 Task: Set up a reminder for the project deadline on July 30th.
Action: Mouse moved to (14, 89)
Screenshot: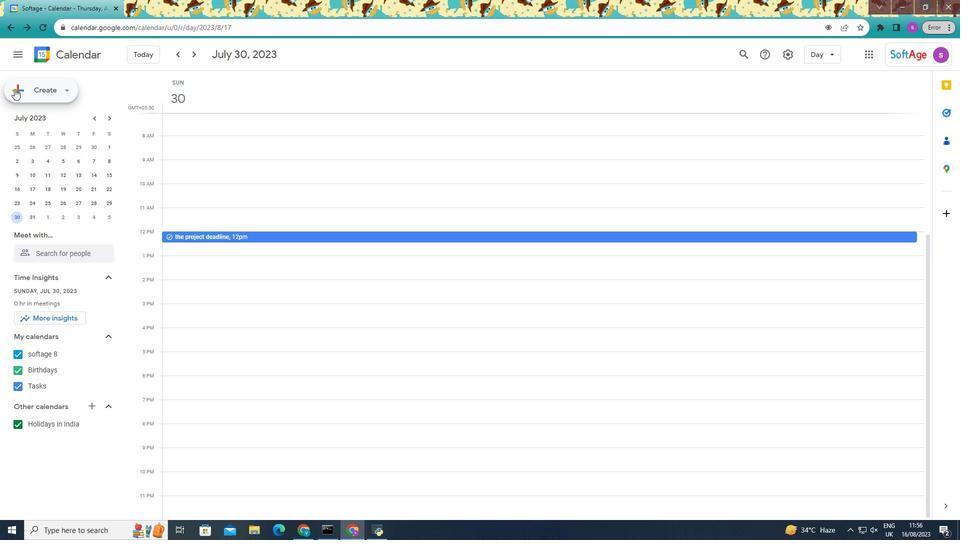 
Action: Mouse pressed left at (14, 89)
Screenshot: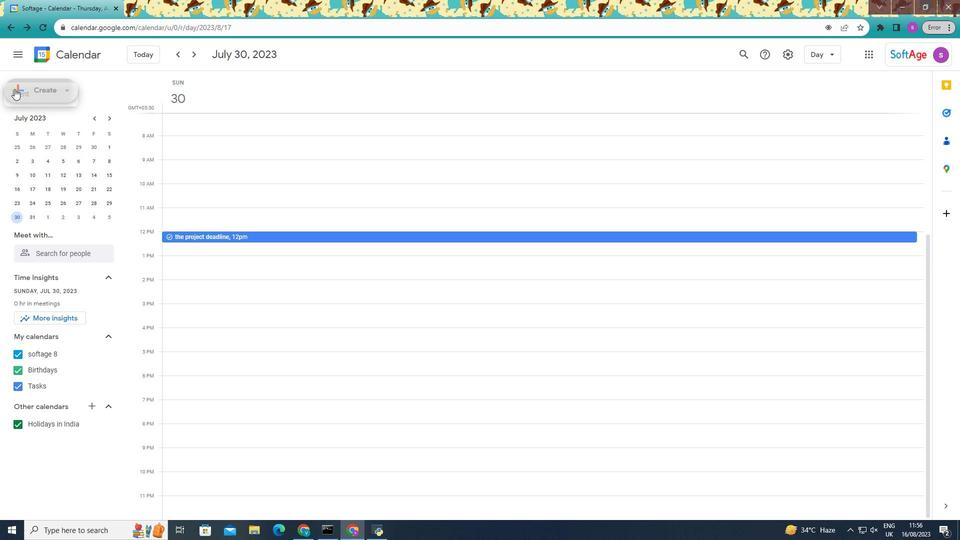 
Action: Mouse moved to (47, 178)
Screenshot: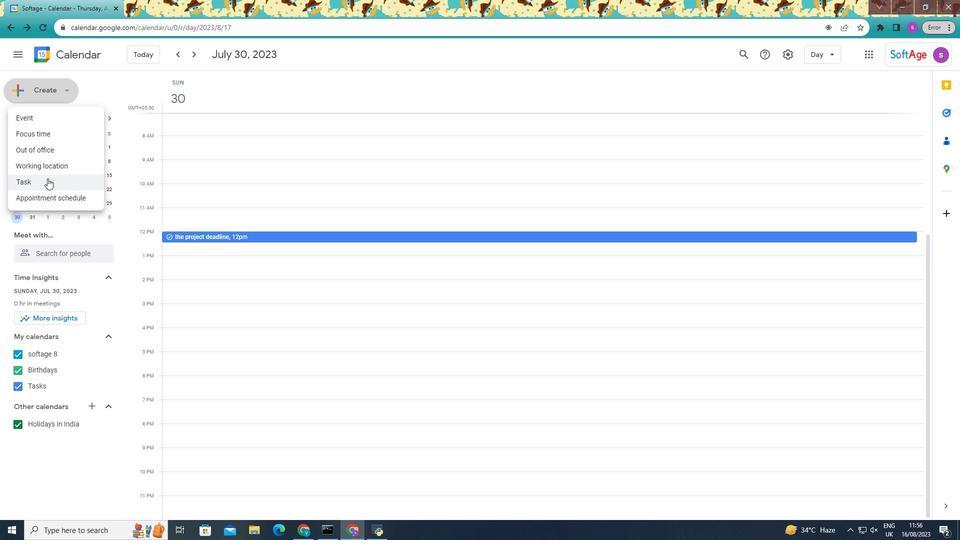 
Action: Mouse pressed left at (47, 178)
Screenshot: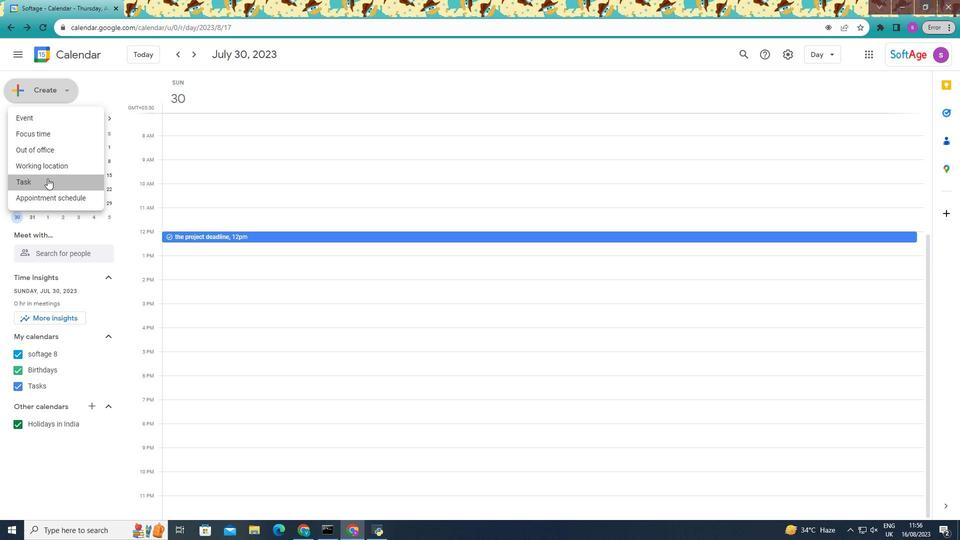 
Action: Mouse moved to (443, 209)
Screenshot: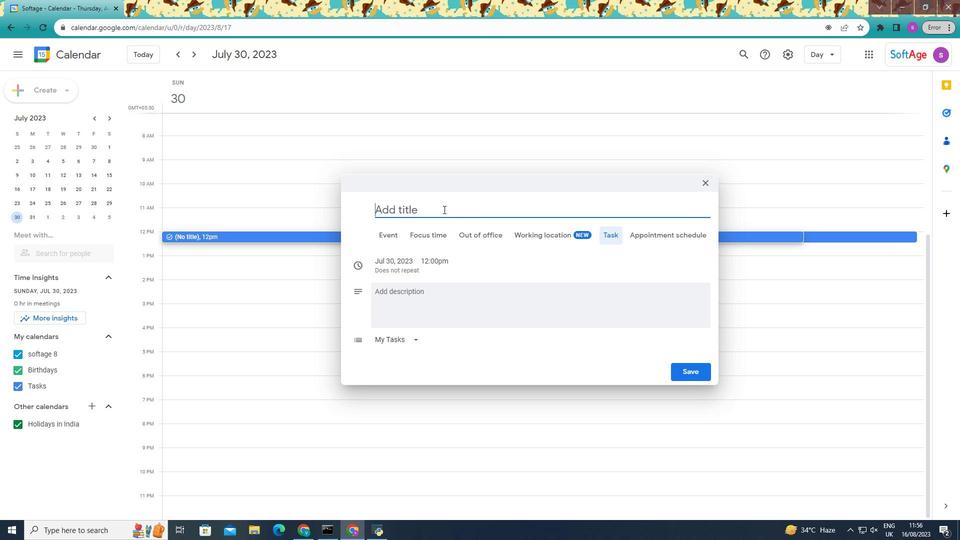 
Action: Mouse pressed left at (443, 209)
Screenshot: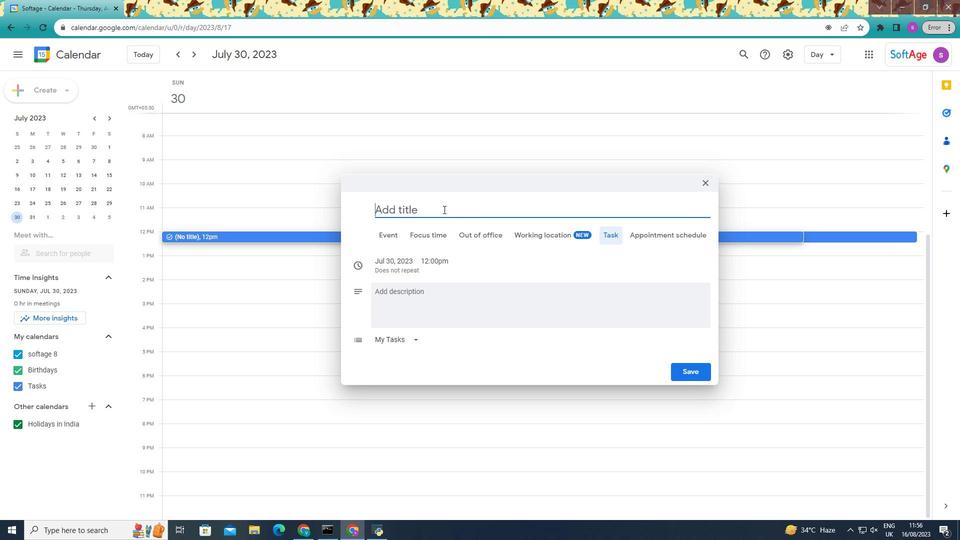
Action: Mouse moved to (431, 217)
Screenshot: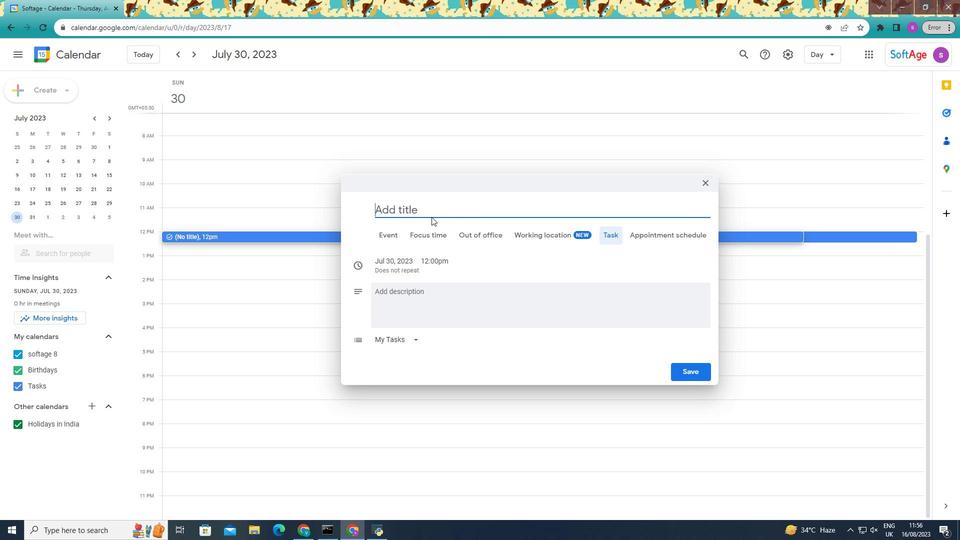 
Action: Key pressed <Key.shift><Key.shift><Key.shift><Key.shift><Key.shift><Key.shift><Key.shift><Key.shift><Key.shift><Key.shift><Key.shift>the<Key.space>project<Key.space>deadline<Key.space>
Screenshot: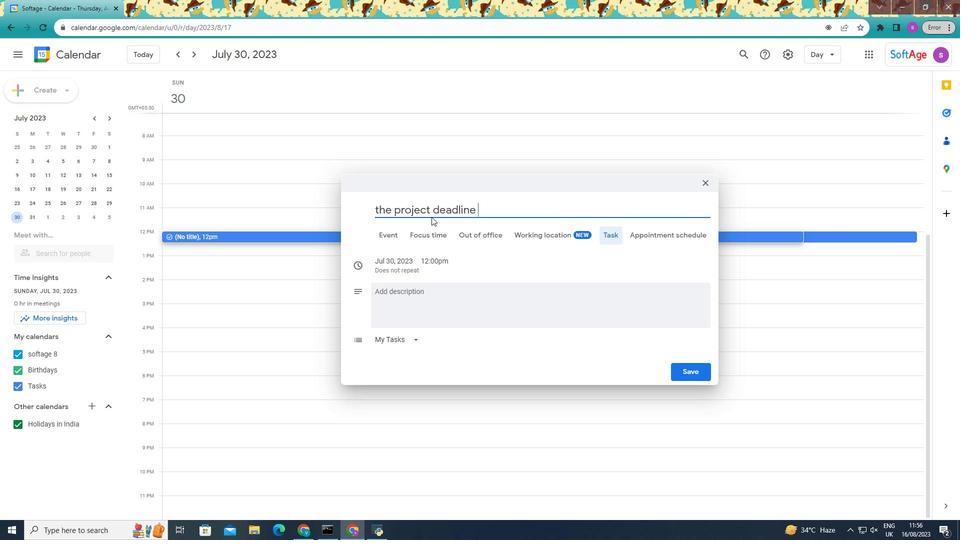 
Action: Mouse moved to (399, 263)
Screenshot: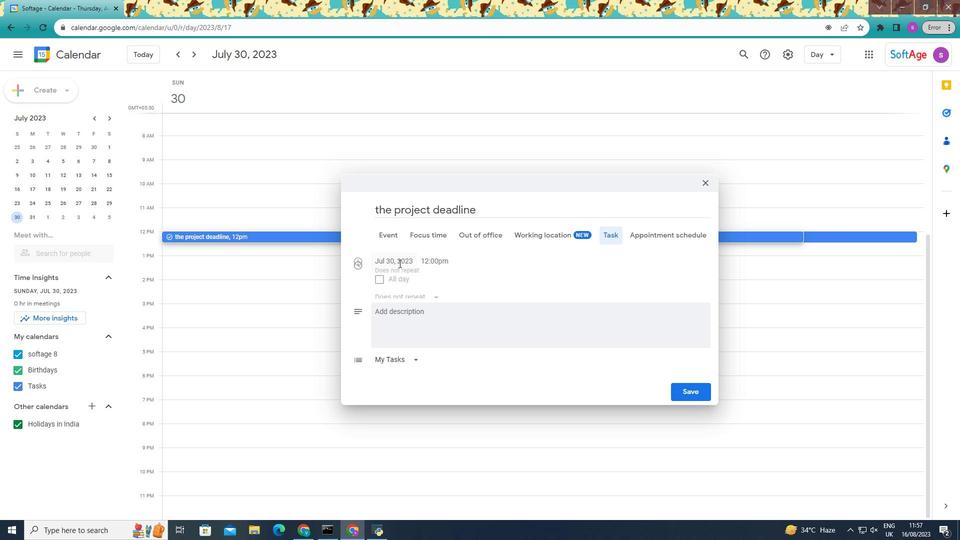 
Action: Mouse pressed left at (399, 263)
Screenshot: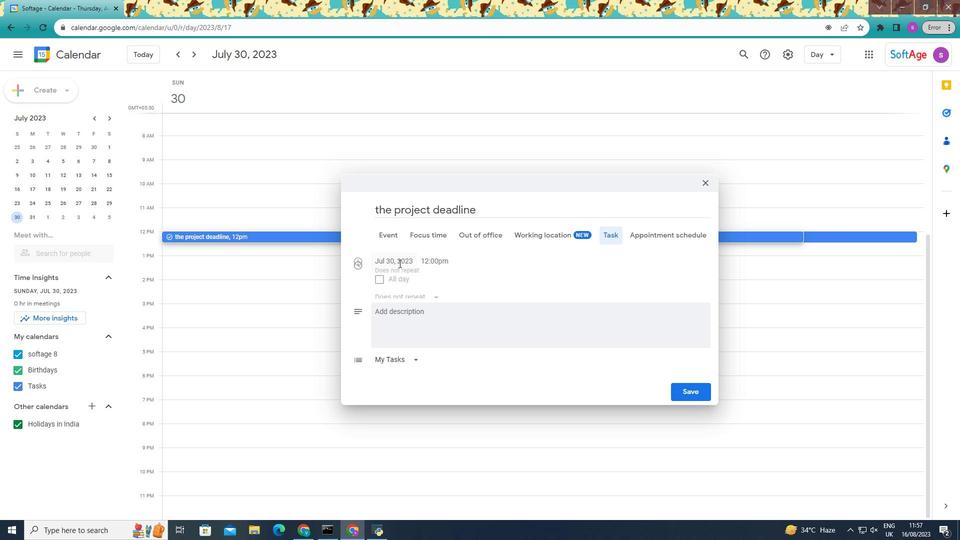 
Action: Mouse moved to (391, 382)
Screenshot: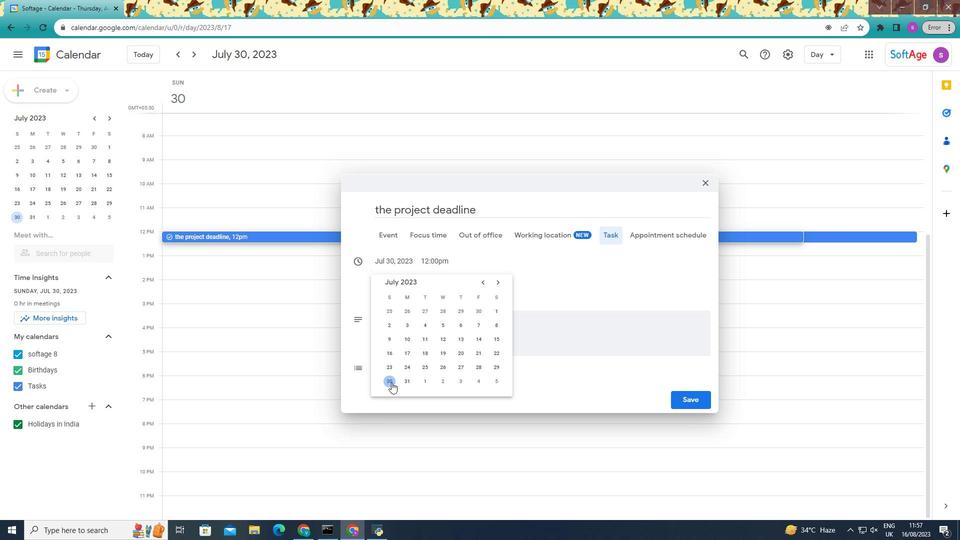 
Action: Mouse pressed left at (391, 382)
Screenshot: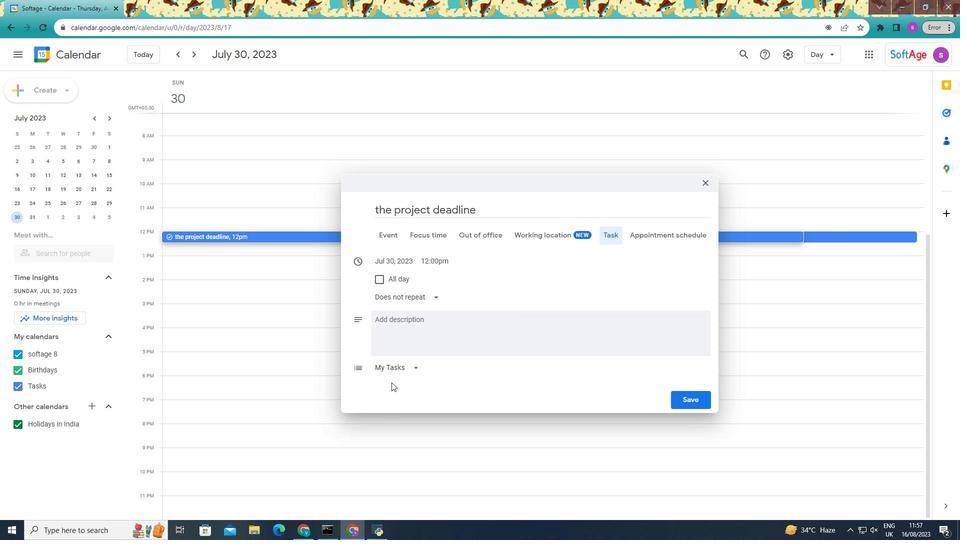
Action: Mouse moved to (689, 395)
Screenshot: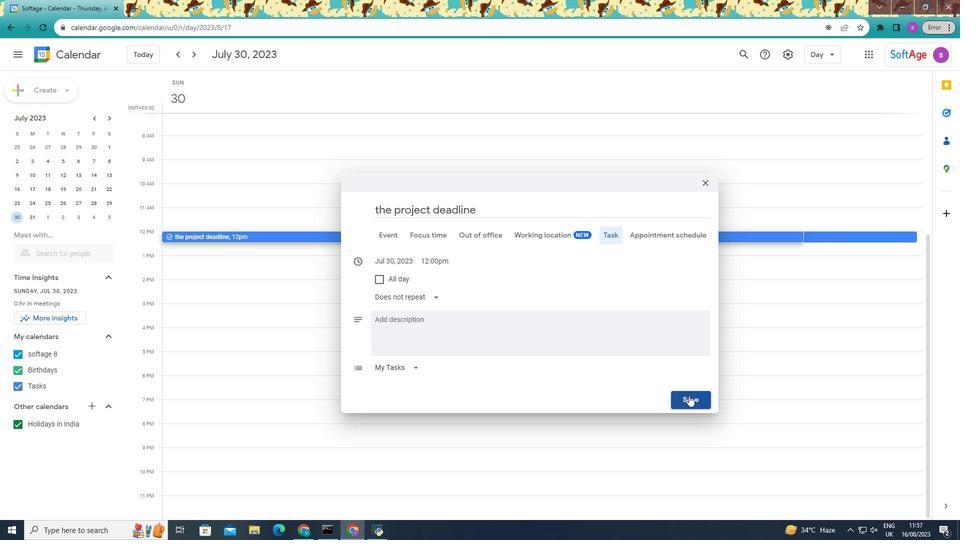 
Action: Mouse pressed left at (689, 395)
Screenshot: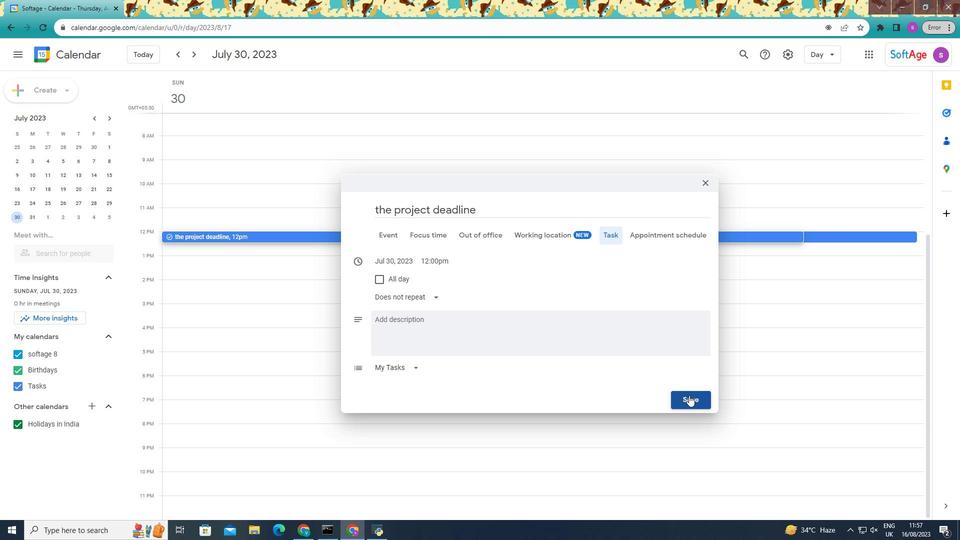 
Action: Mouse moved to (686, 388)
Screenshot: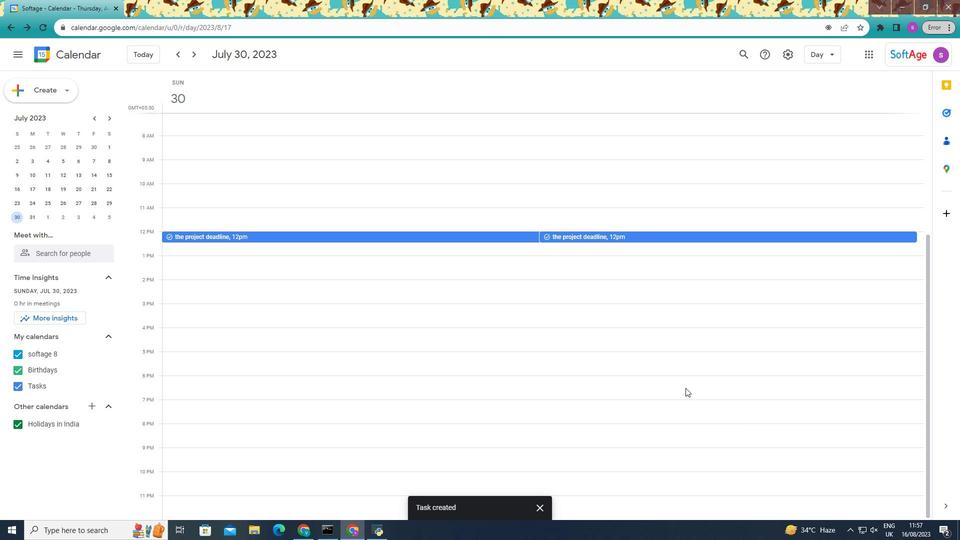 
